 Task: Add Sprouts Lemon Verbena Scented Dish Soap to the cart.
Action: Mouse moved to (842, 275)
Screenshot: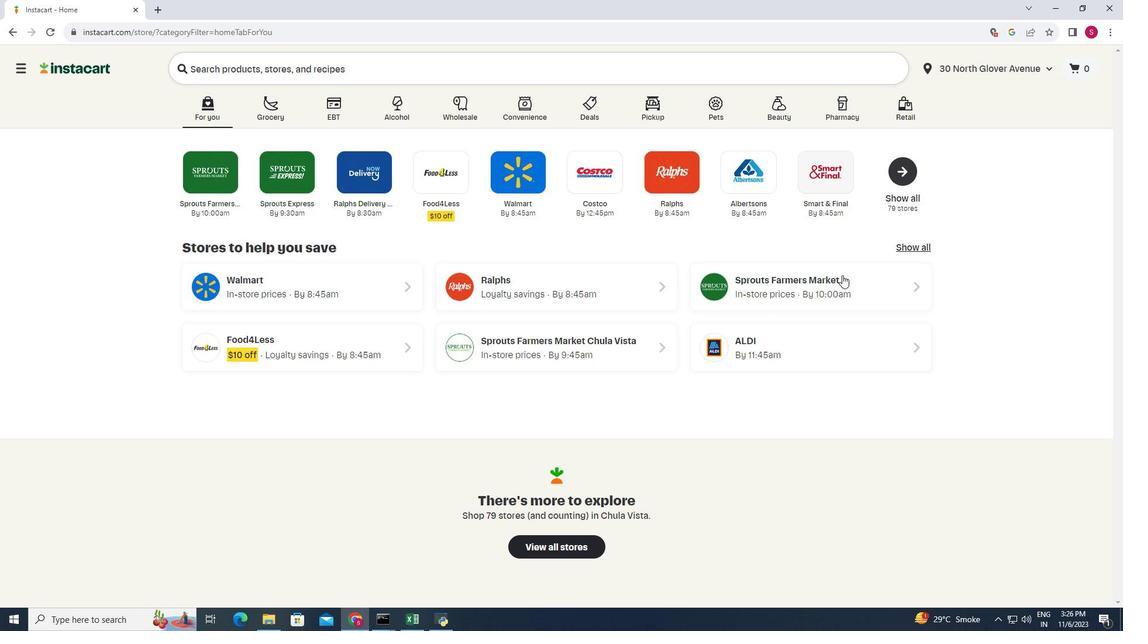 
Action: Mouse pressed left at (842, 275)
Screenshot: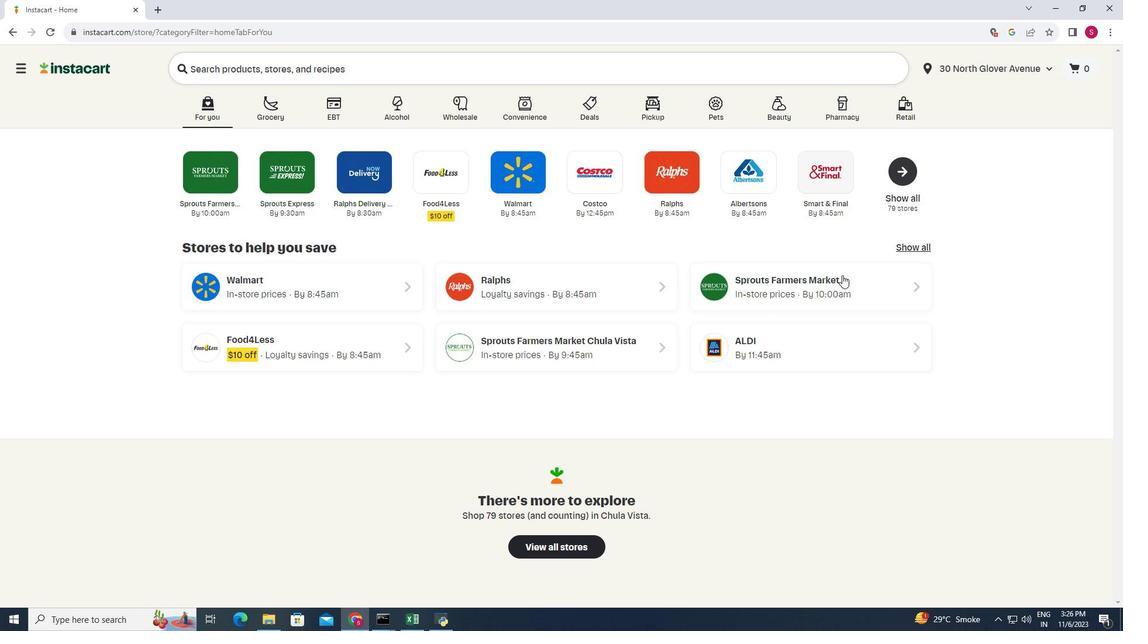 
Action: Mouse moved to (100, 390)
Screenshot: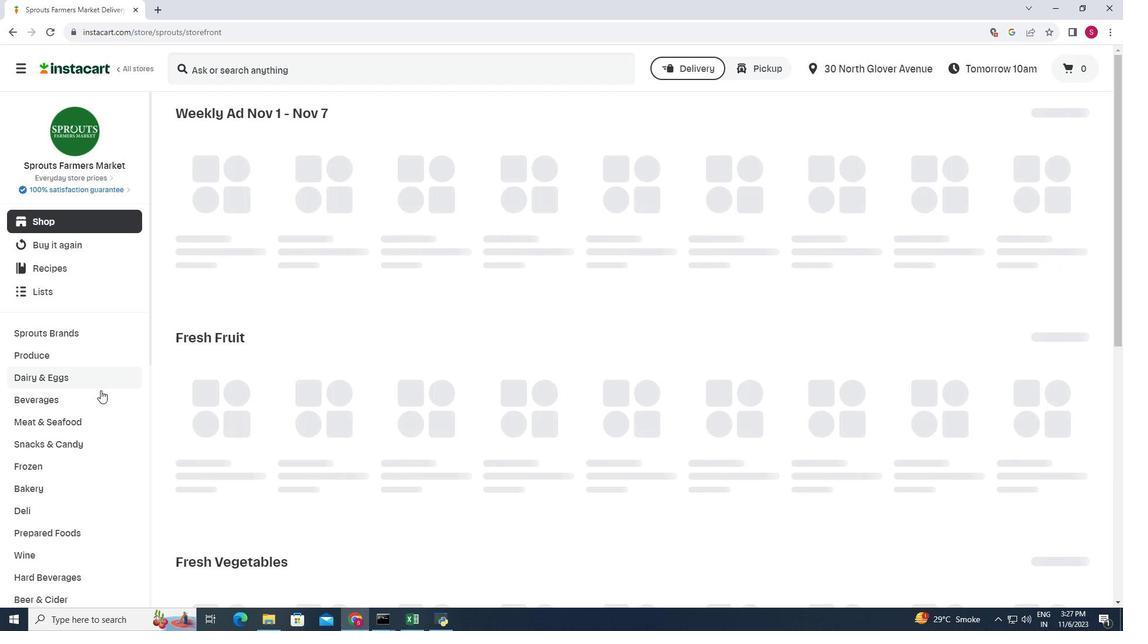 
Action: Mouse scrolled (100, 390) with delta (0, 0)
Screenshot: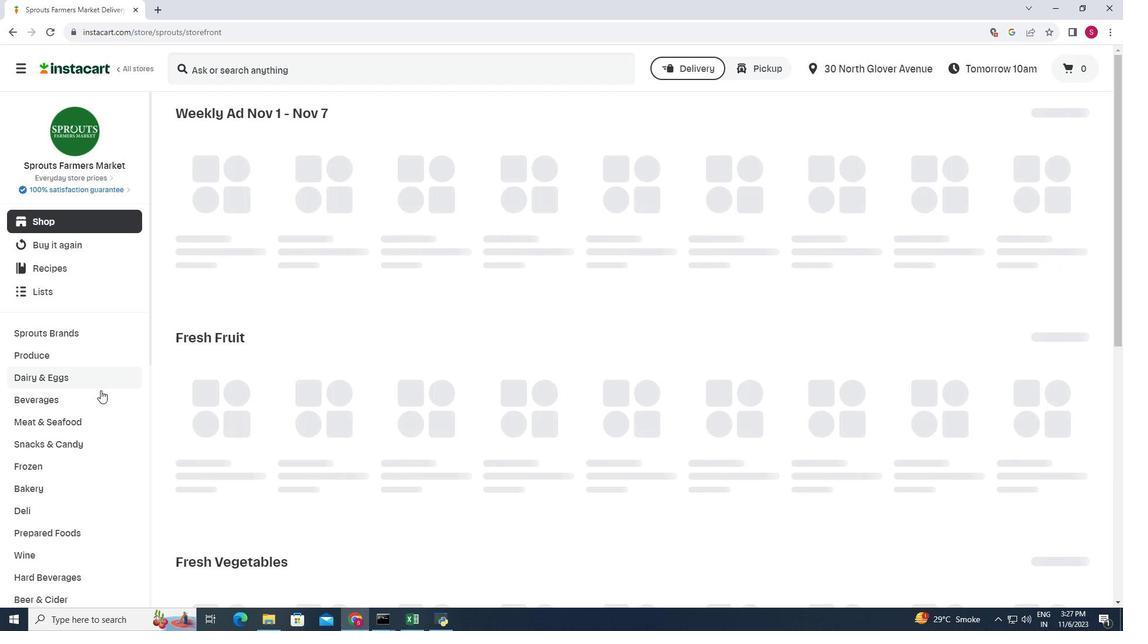 
Action: Mouse scrolled (100, 390) with delta (0, 0)
Screenshot: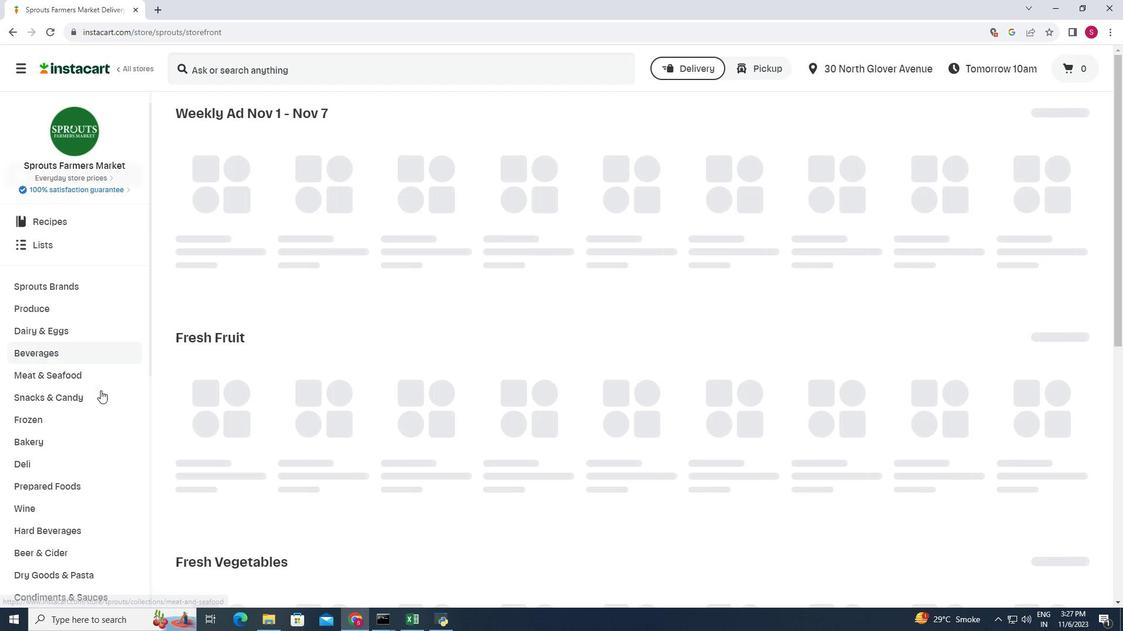 
Action: Mouse scrolled (100, 390) with delta (0, 0)
Screenshot: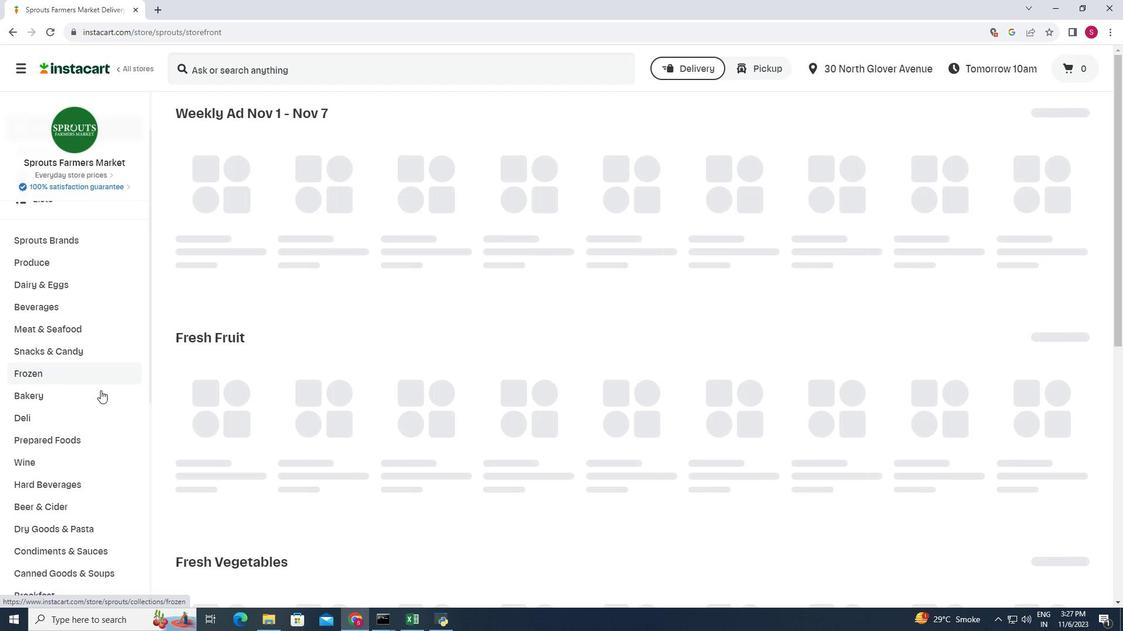 
Action: Mouse scrolled (100, 390) with delta (0, 0)
Screenshot: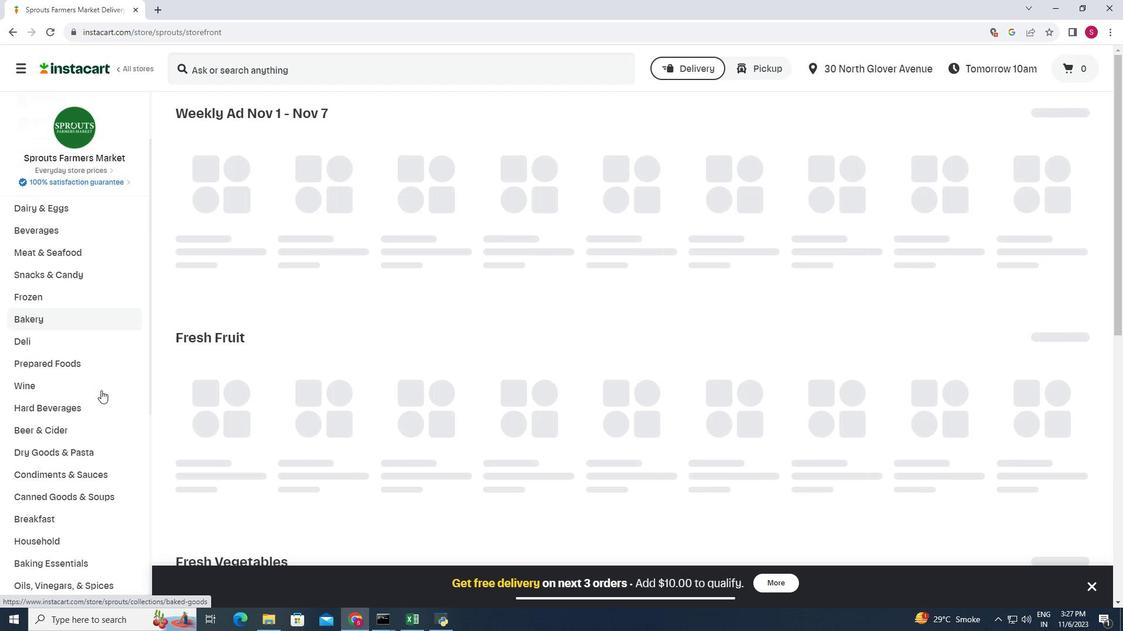 
Action: Mouse moved to (72, 475)
Screenshot: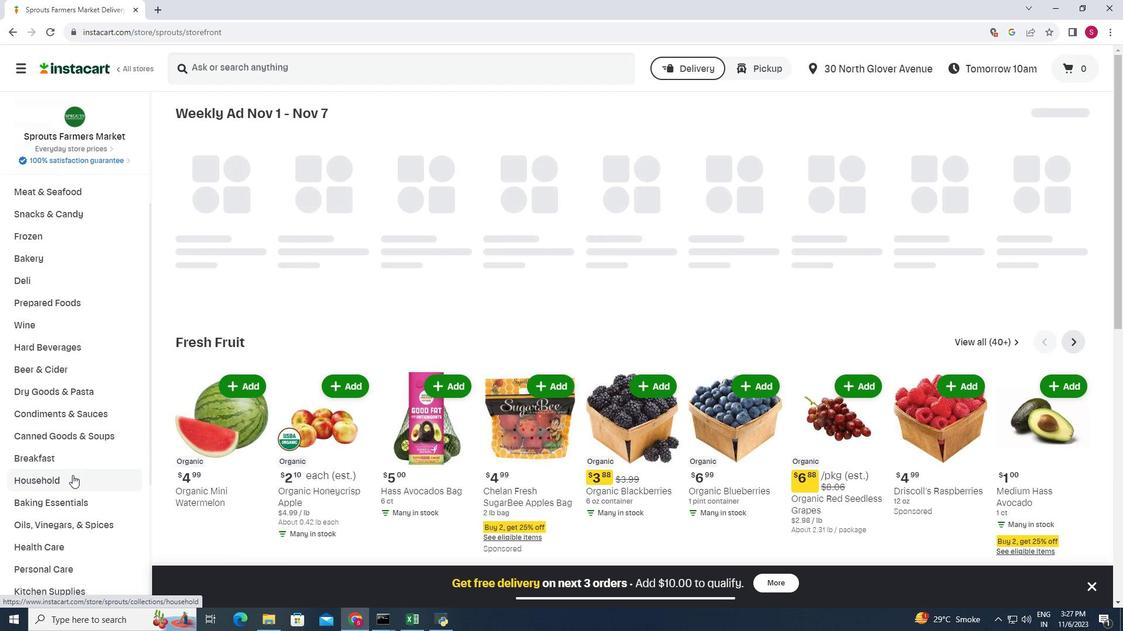
Action: Mouse pressed left at (72, 475)
Screenshot: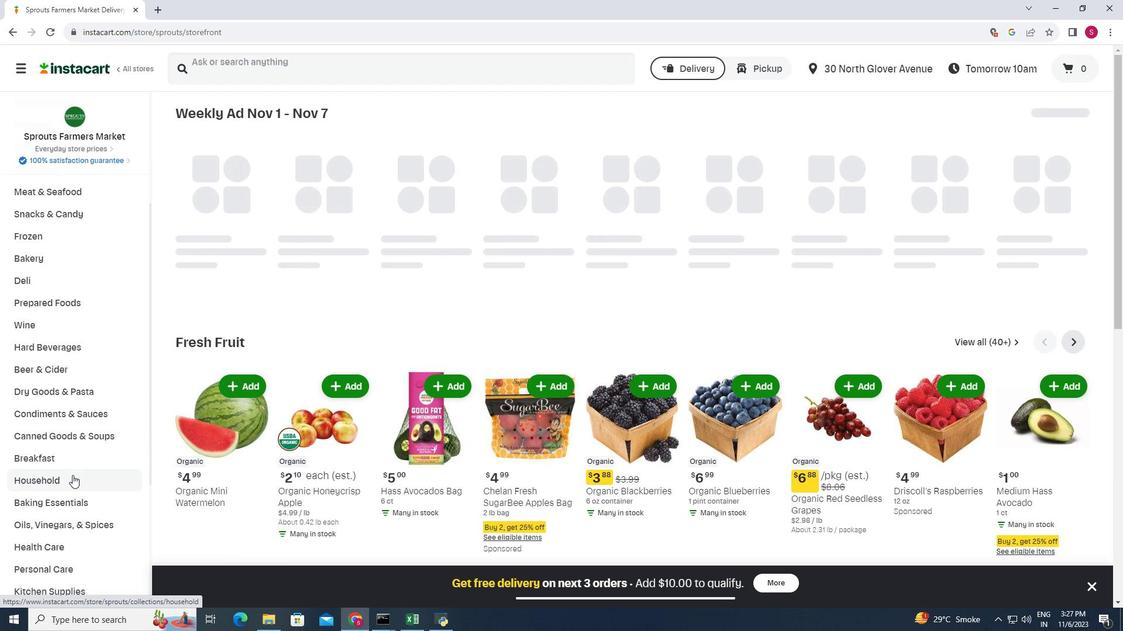 
Action: Mouse moved to (384, 152)
Screenshot: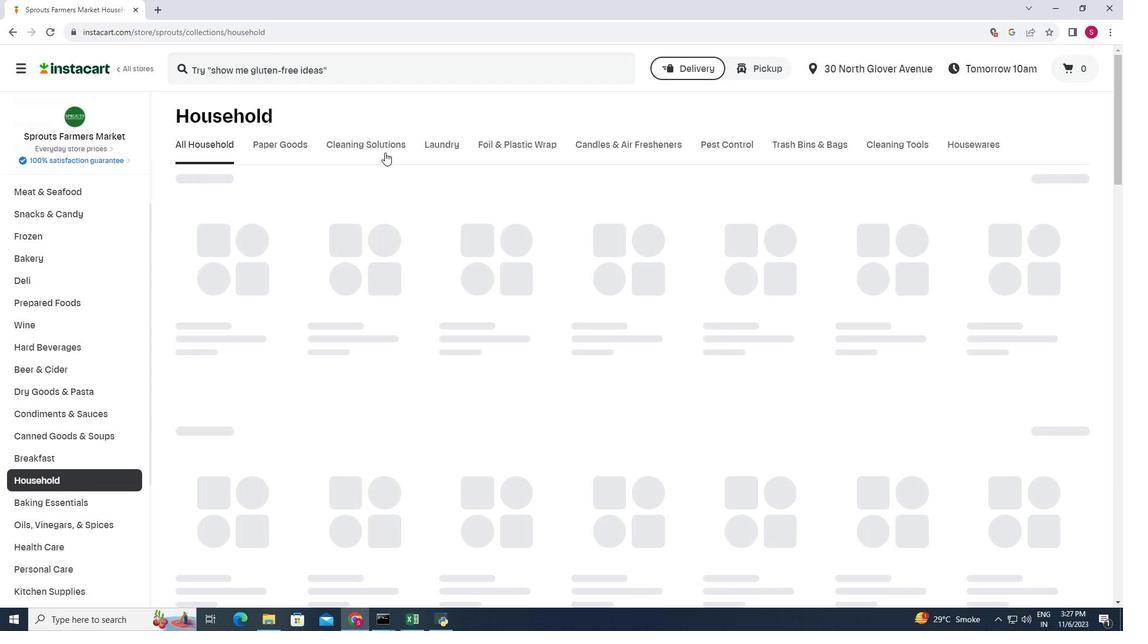 
Action: Mouse pressed left at (384, 152)
Screenshot: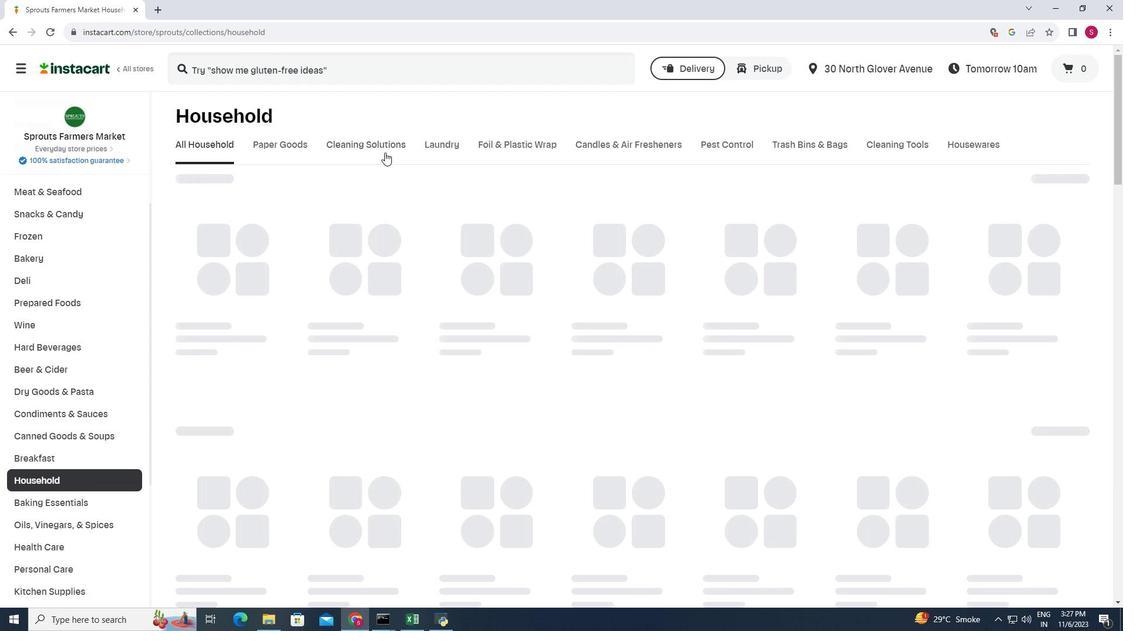 
Action: Mouse moved to (393, 174)
Screenshot: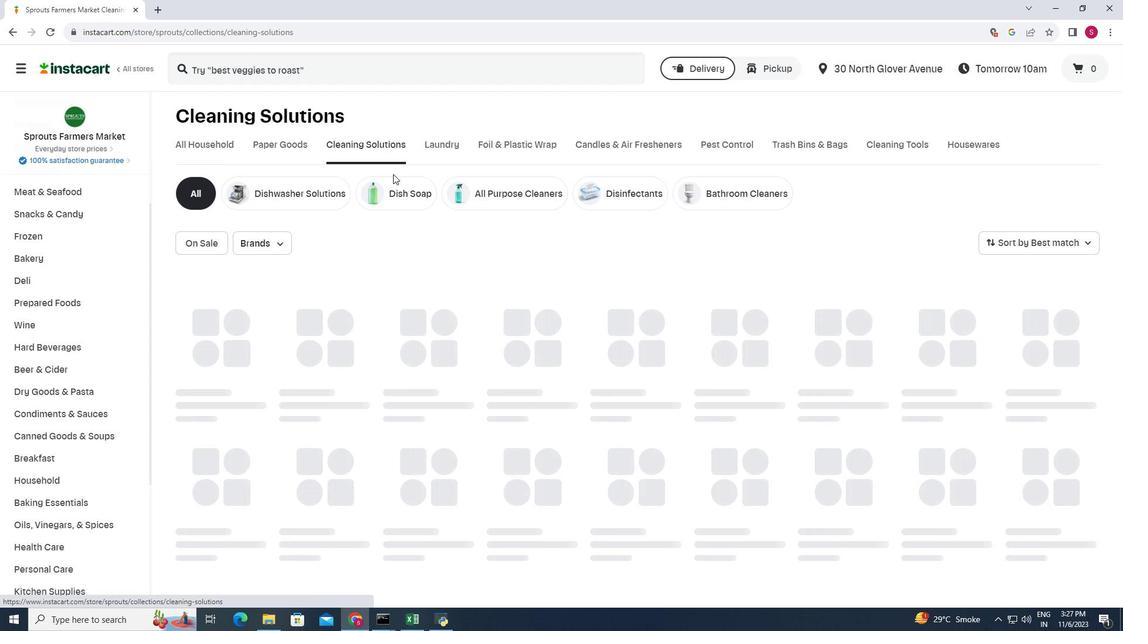 
Action: Mouse pressed left at (393, 174)
Screenshot: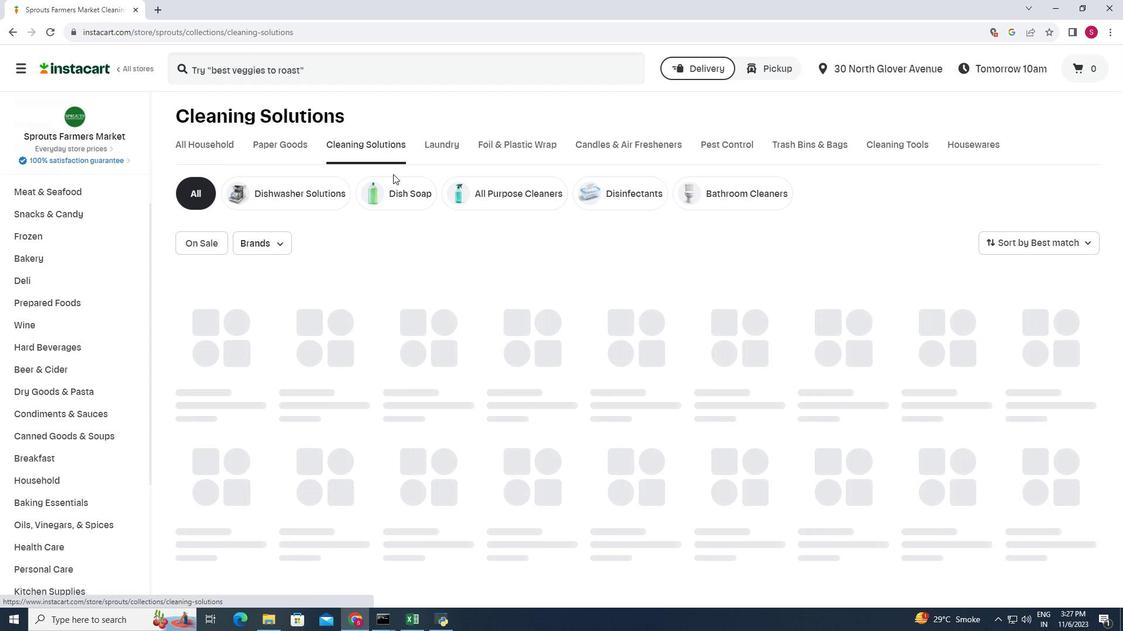 
Action: Mouse moved to (397, 181)
Screenshot: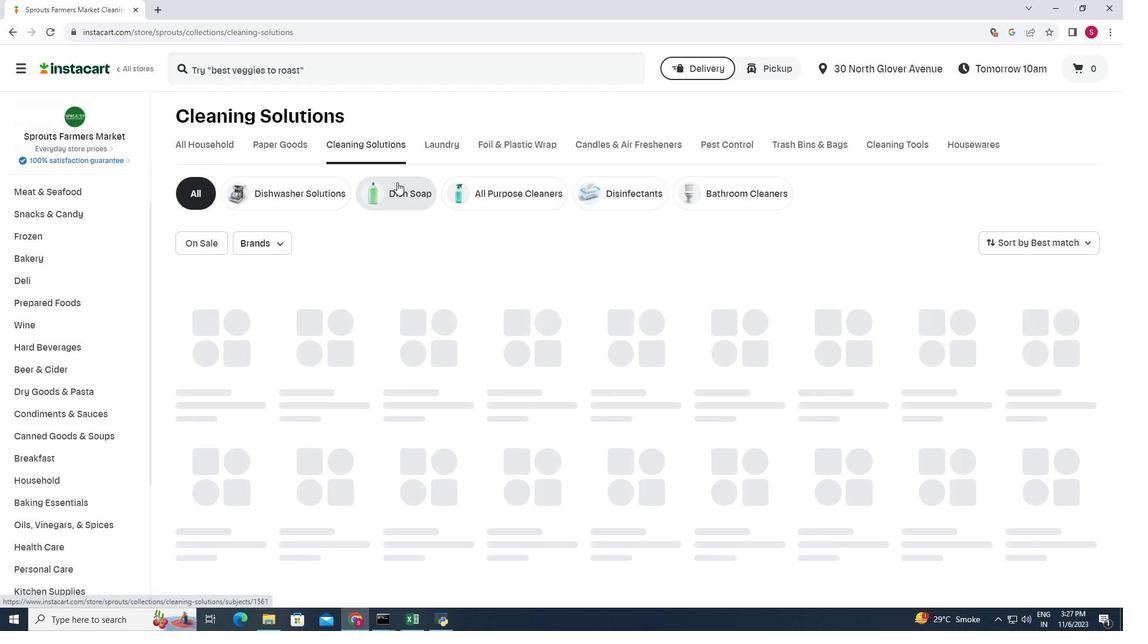 
Action: Mouse pressed left at (397, 181)
Screenshot: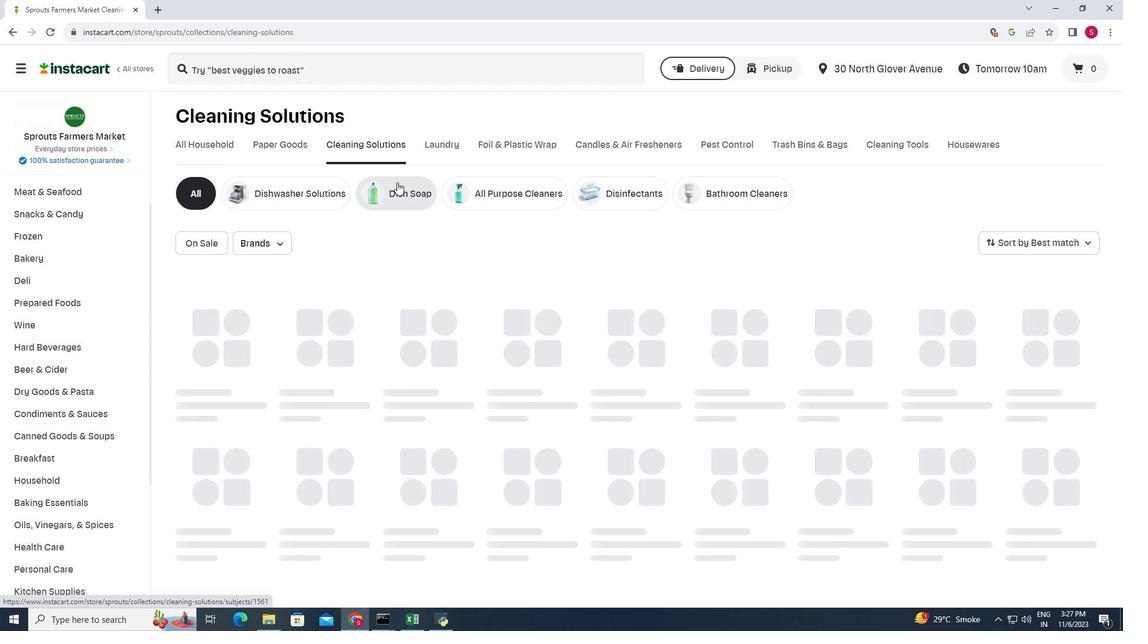 
Action: Mouse moved to (454, 302)
Screenshot: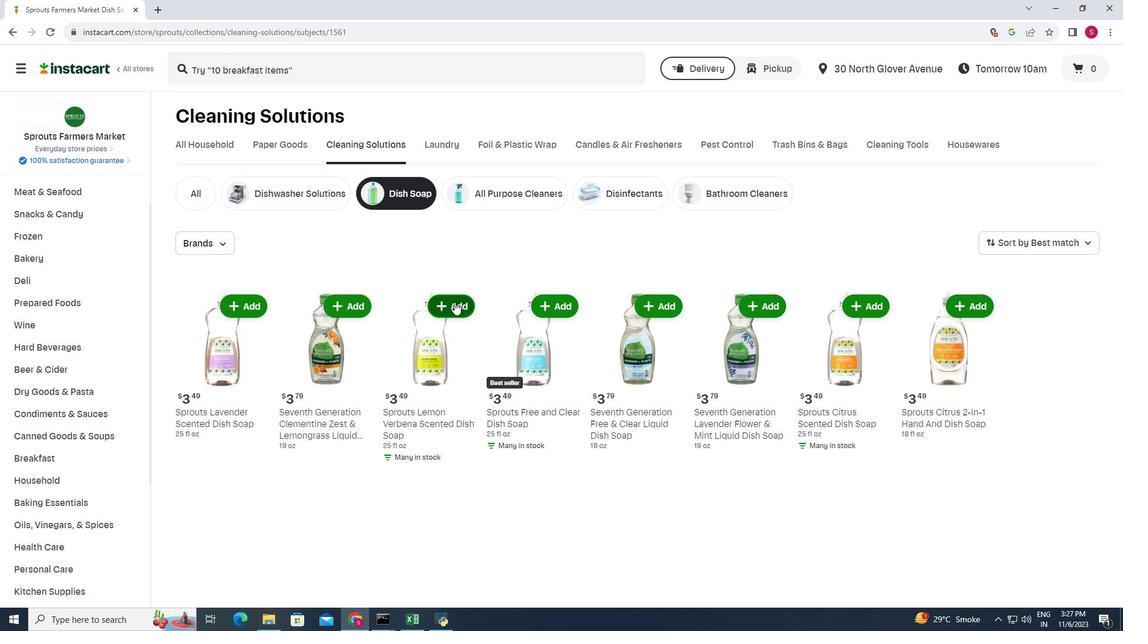 
Action: Mouse pressed left at (454, 302)
Screenshot: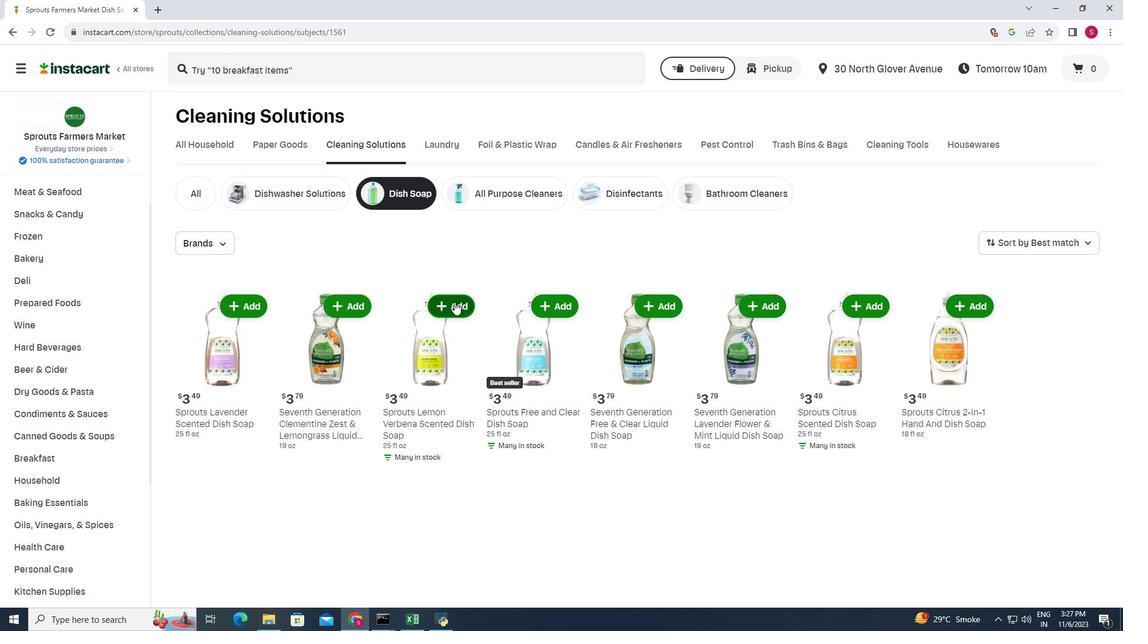 
Action: Mouse moved to (463, 273)
Screenshot: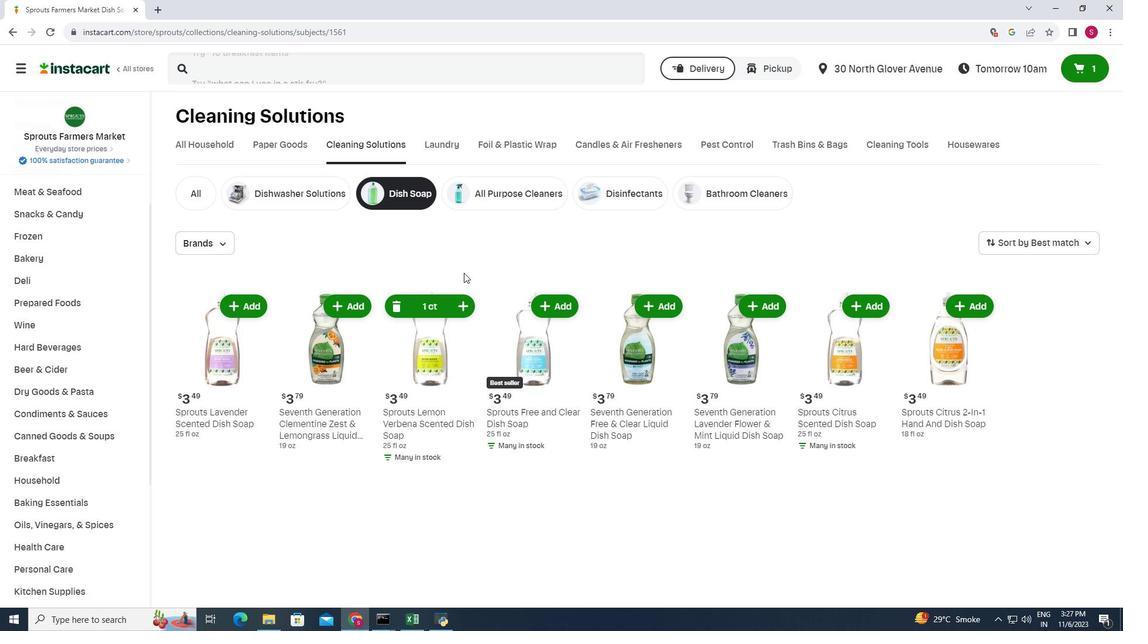 
